 Task: Add Sprouts Two Bite Cinnamon Rolls to the cart.
Action: Mouse pressed left at (24, 75)
Screenshot: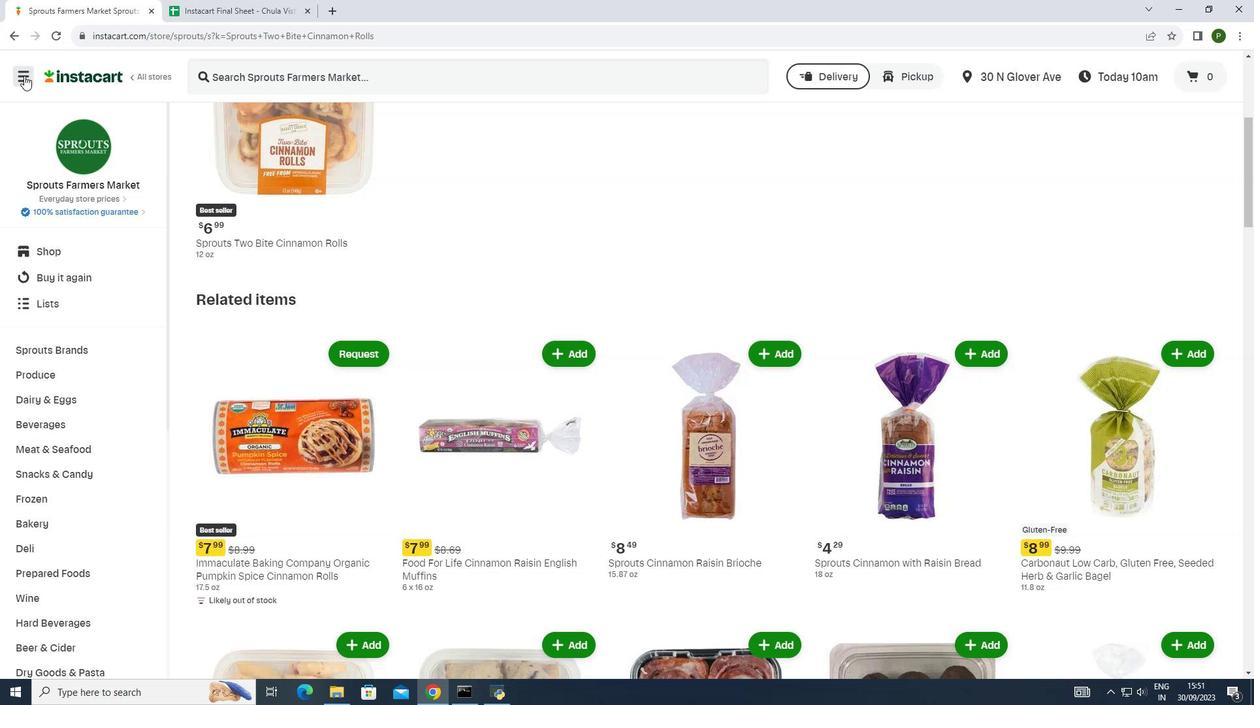 
Action: Mouse moved to (68, 329)
Screenshot: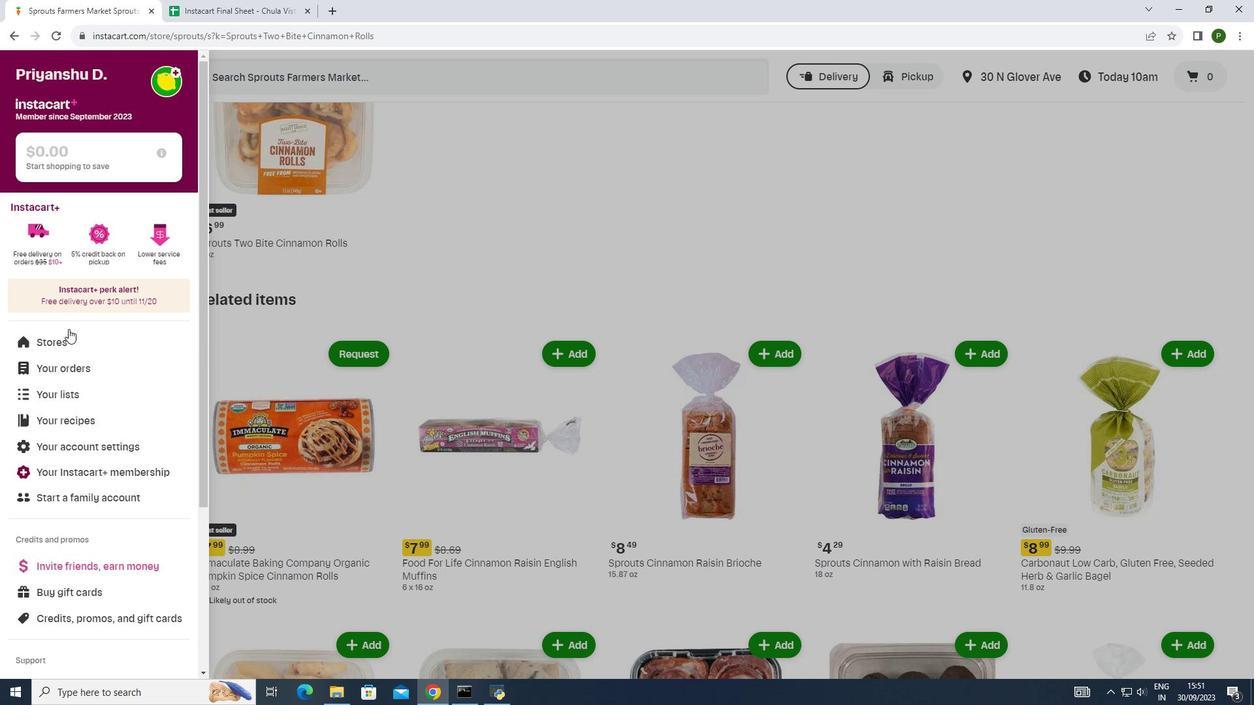 
Action: Mouse pressed left at (68, 329)
Screenshot: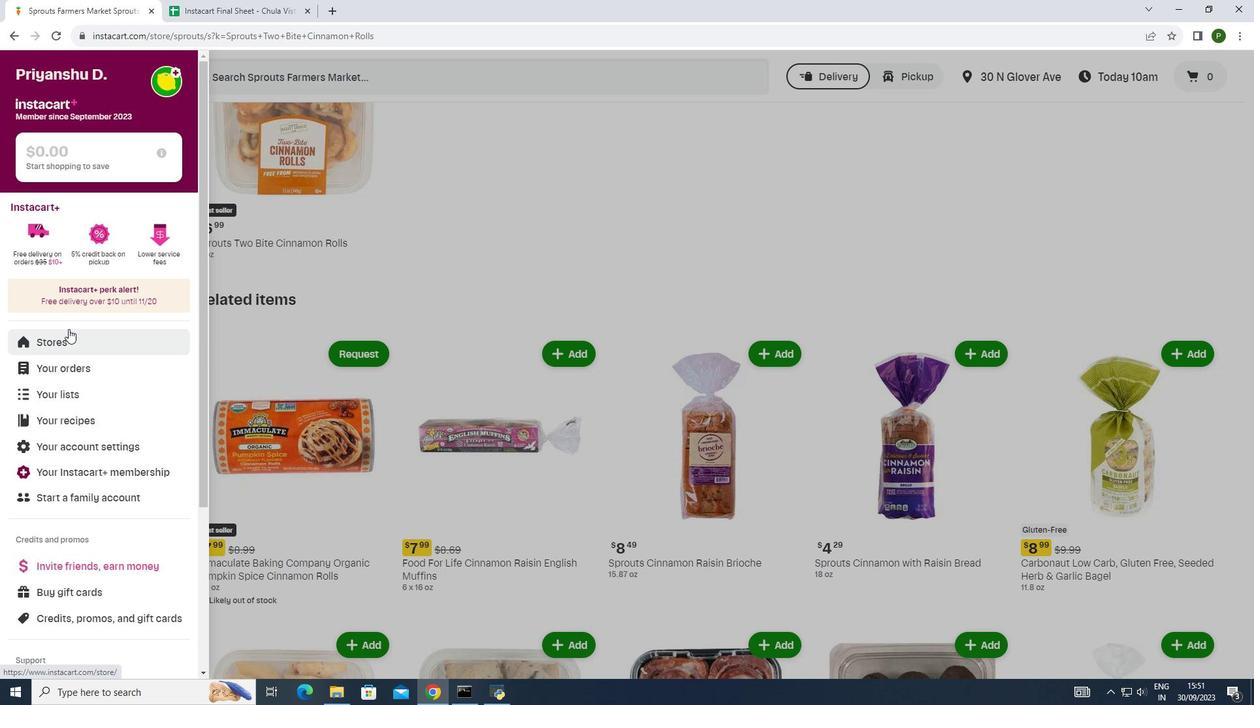 
Action: Mouse moved to (290, 144)
Screenshot: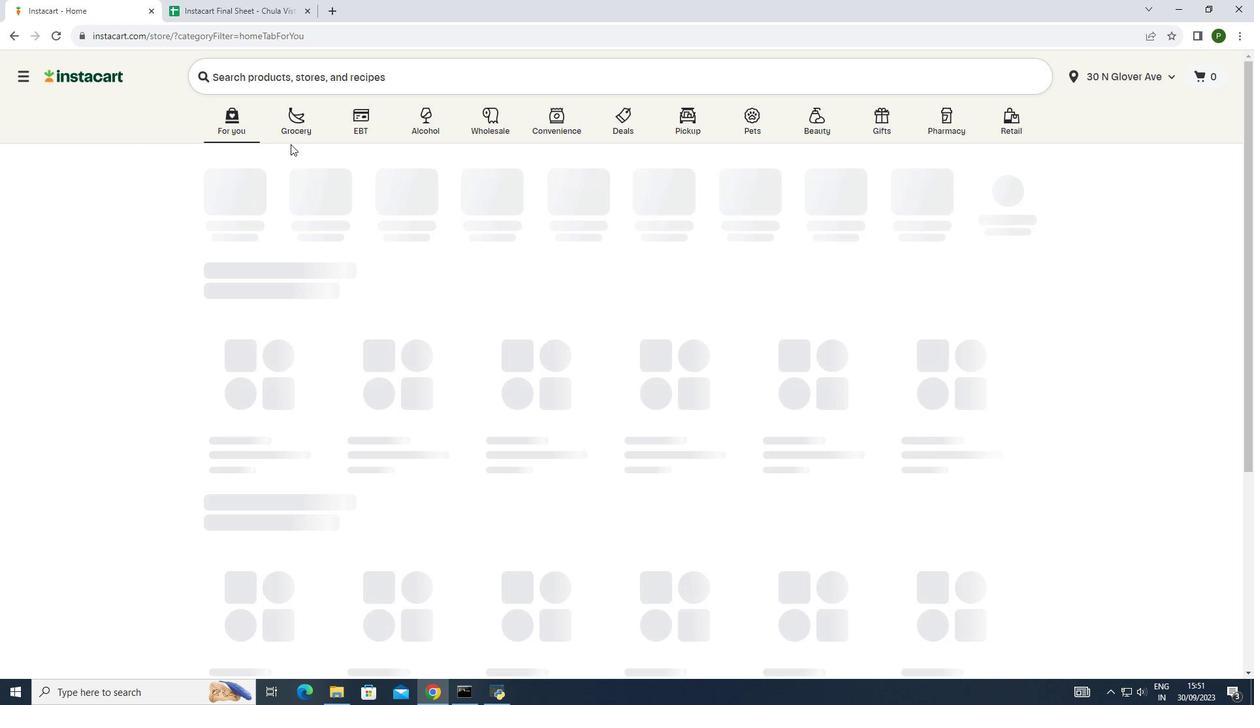 
Action: Mouse pressed left at (290, 144)
Screenshot: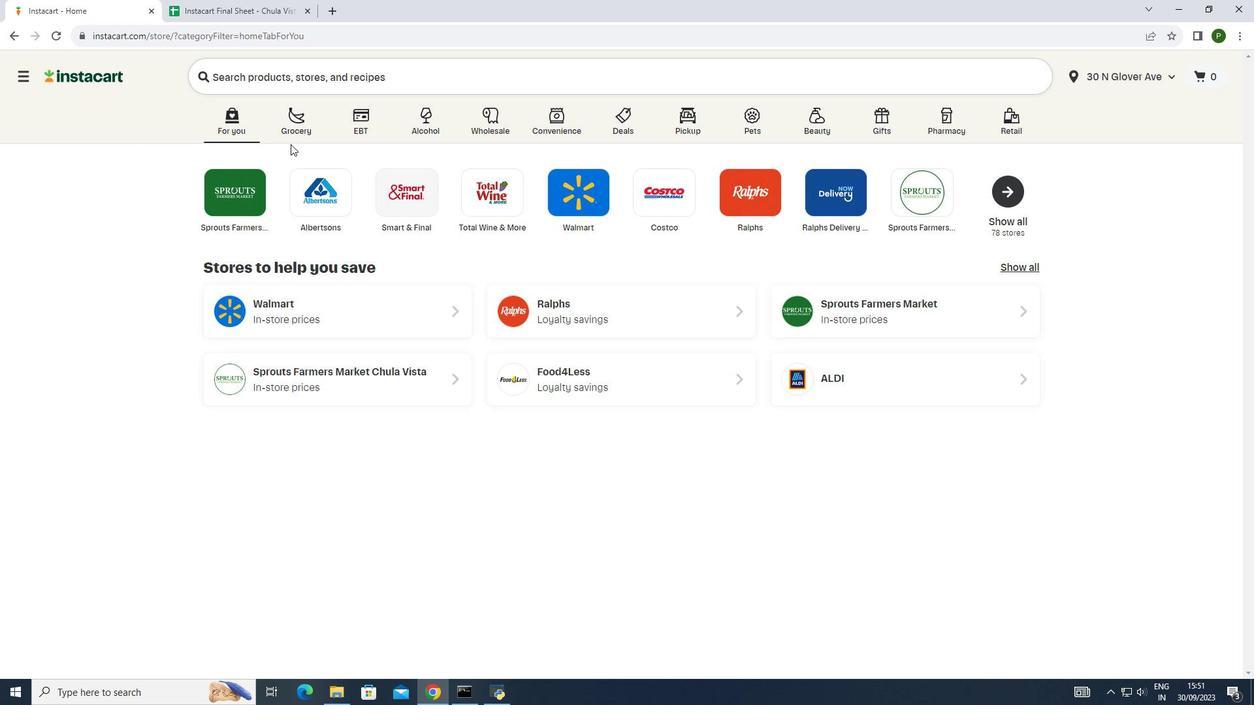 
Action: Mouse moved to (291, 138)
Screenshot: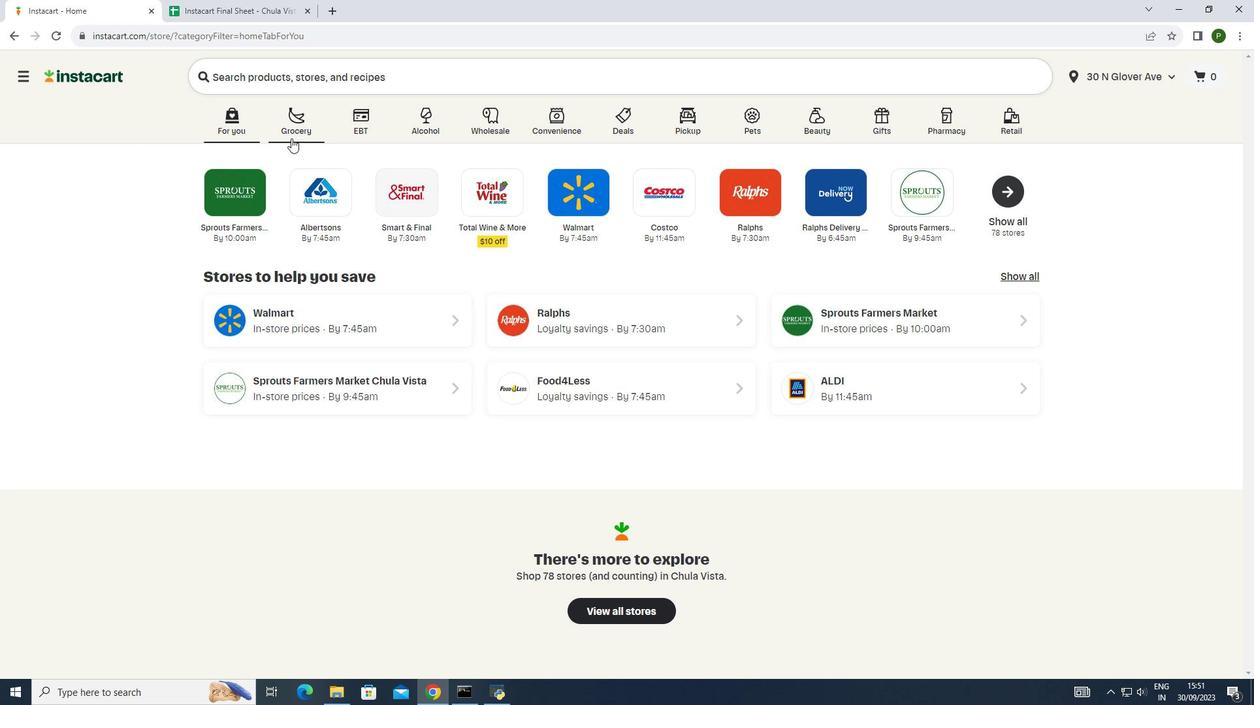 
Action: Mouse pressed left at (291, 138)
Screenshot: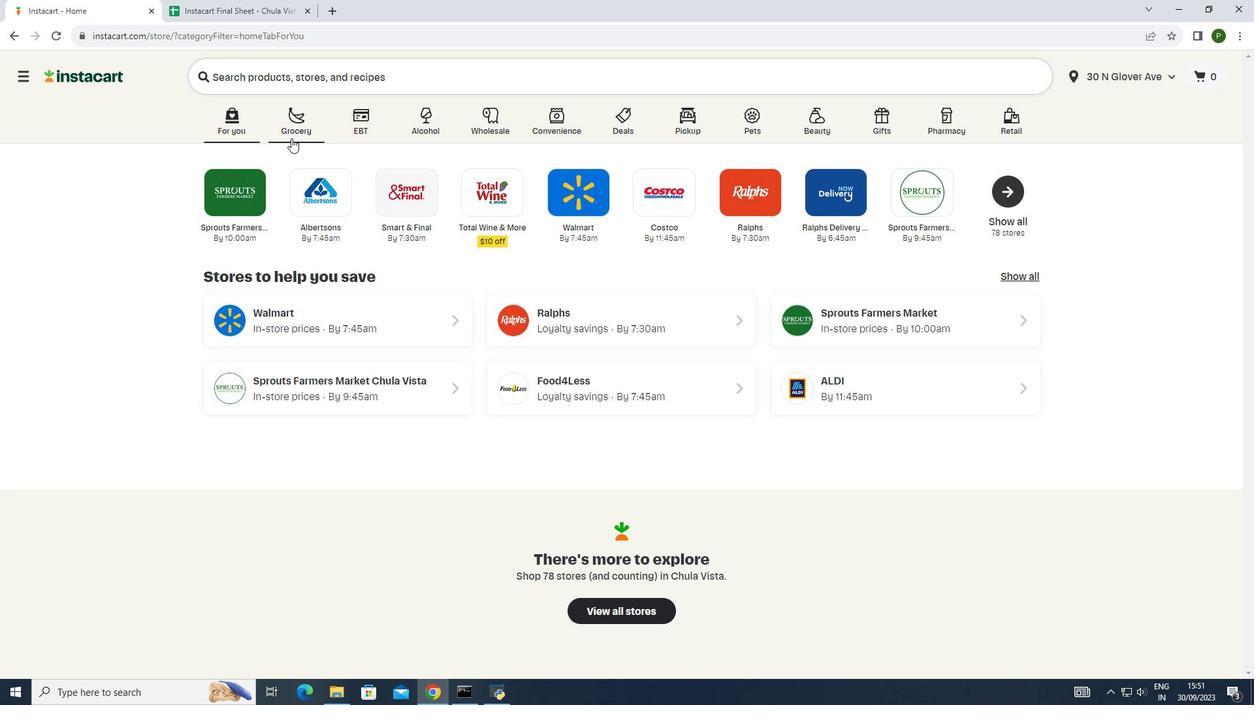 
Action: Mouse moved to (659, 198)
Screenshot: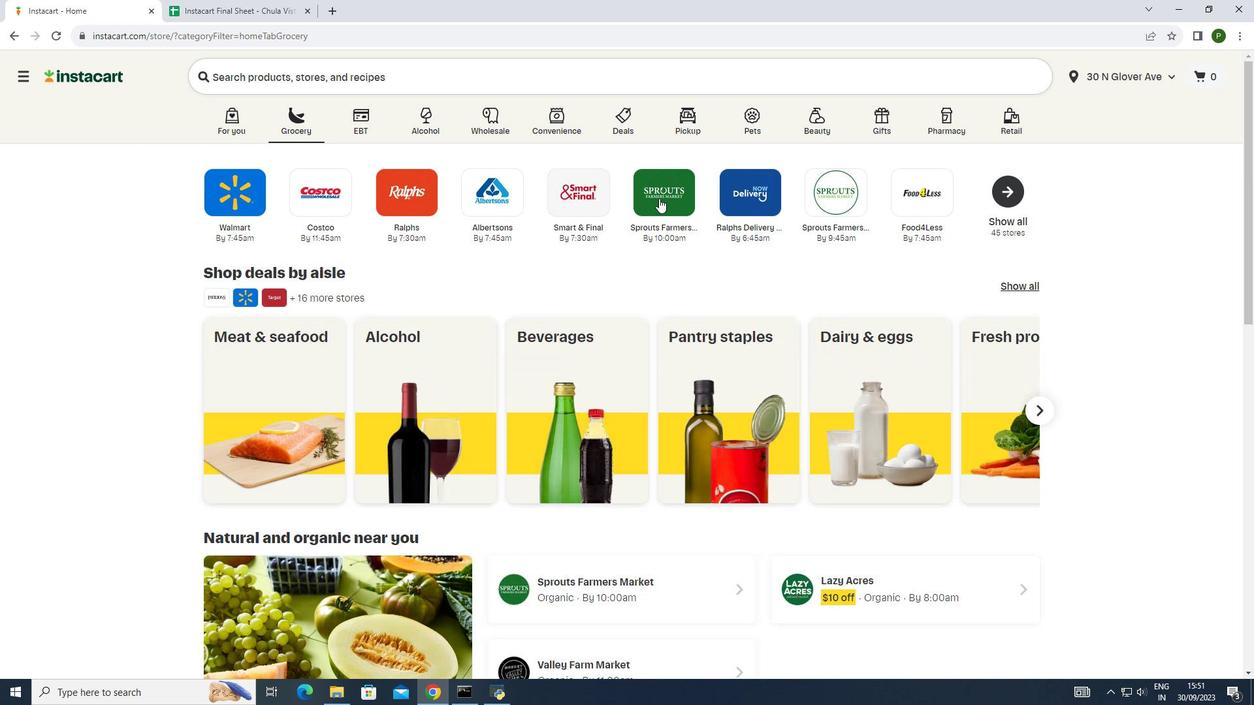 
Action: Mouse pressed left at (659, 198)
Screenshot: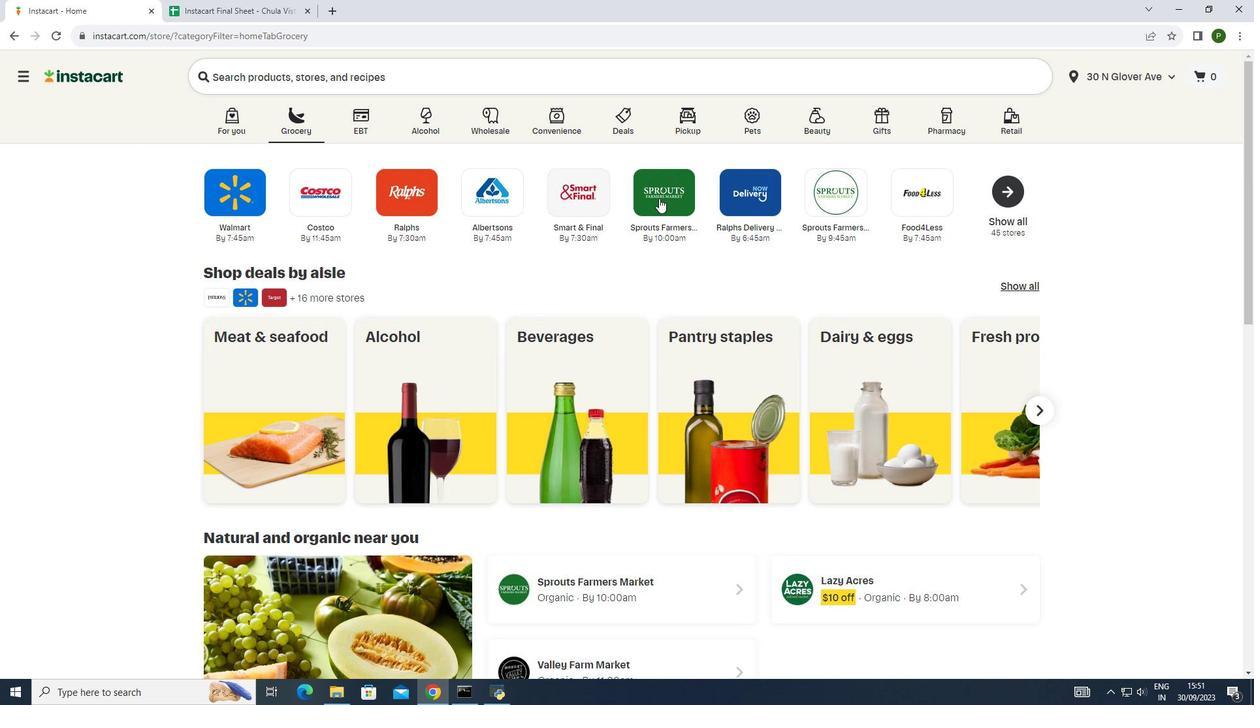 
Action: Mouse moved to (36, 350)
Screenshot: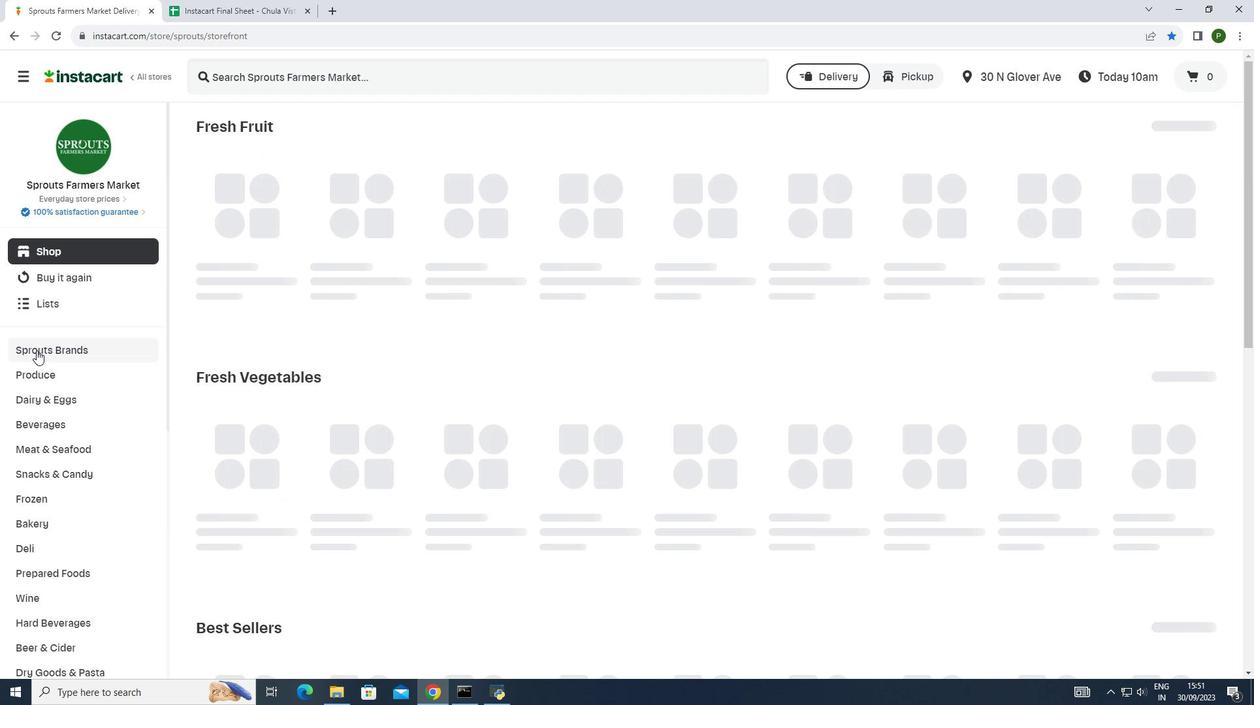 
Action: Mouse pressed left at (36, 350)
Screenshot: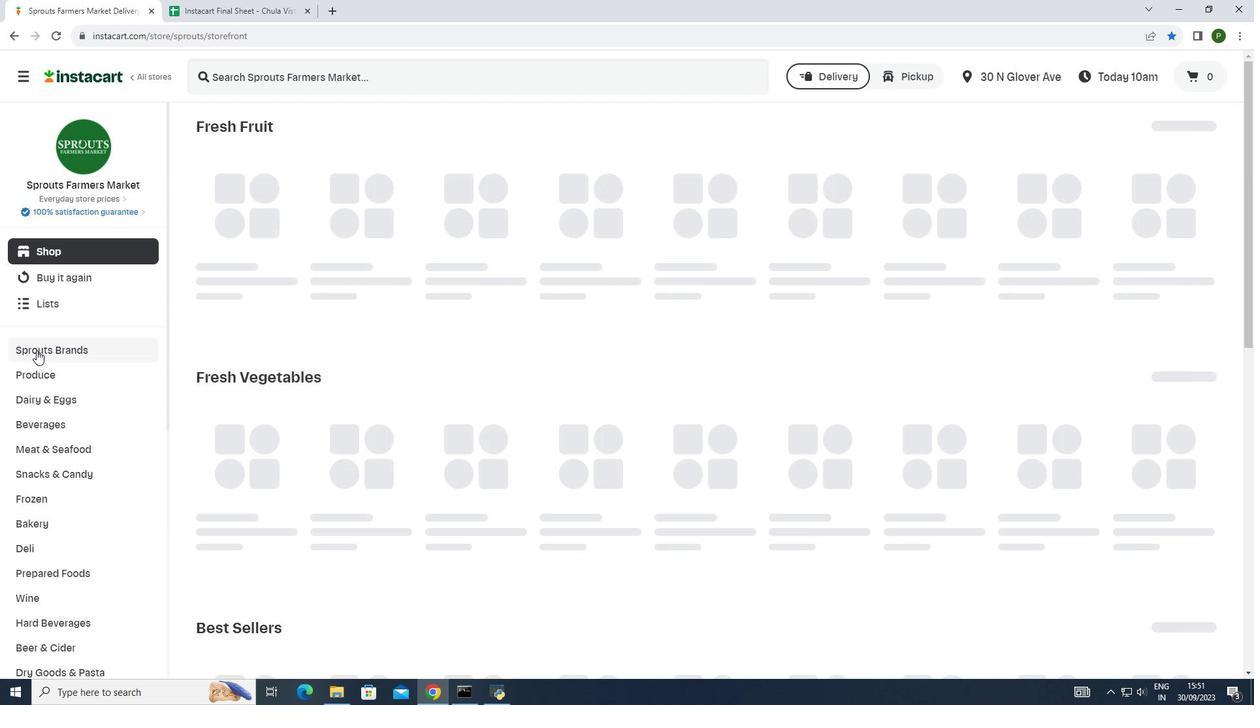 
Action: Mouse moved to (51, 376)
Screenshot: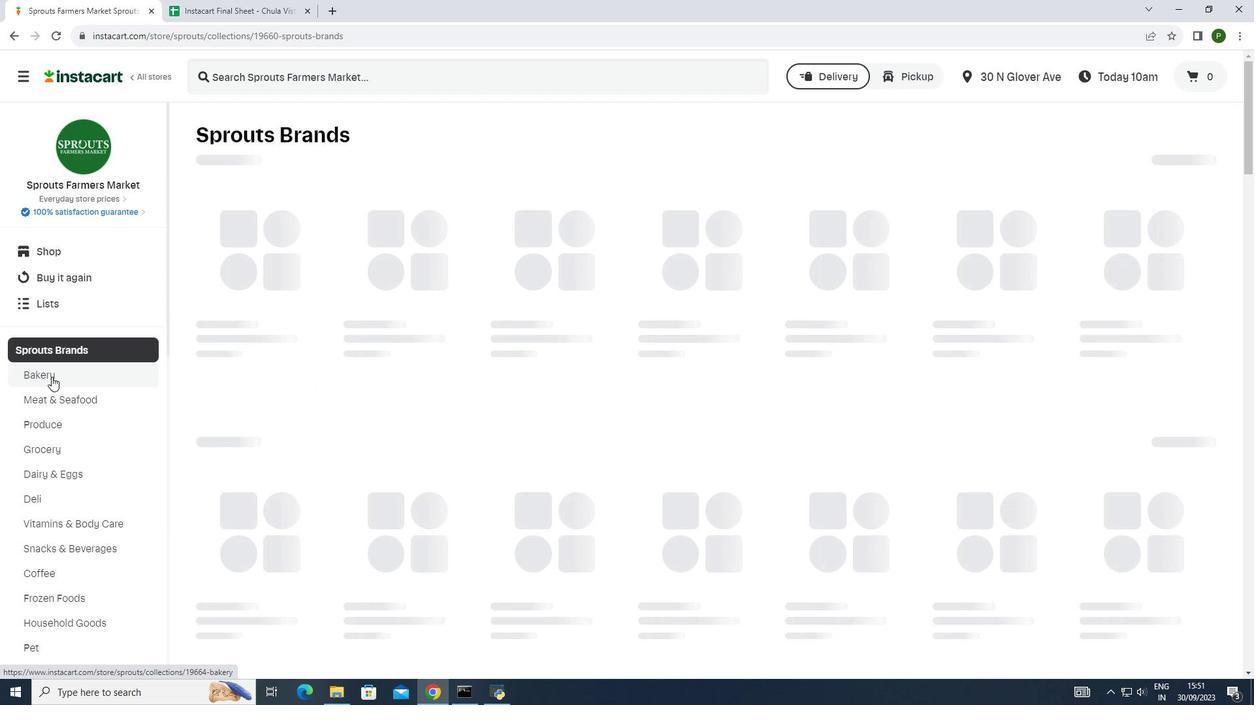 
Action: Mouse pressed left at (51, 376)
Screenshot: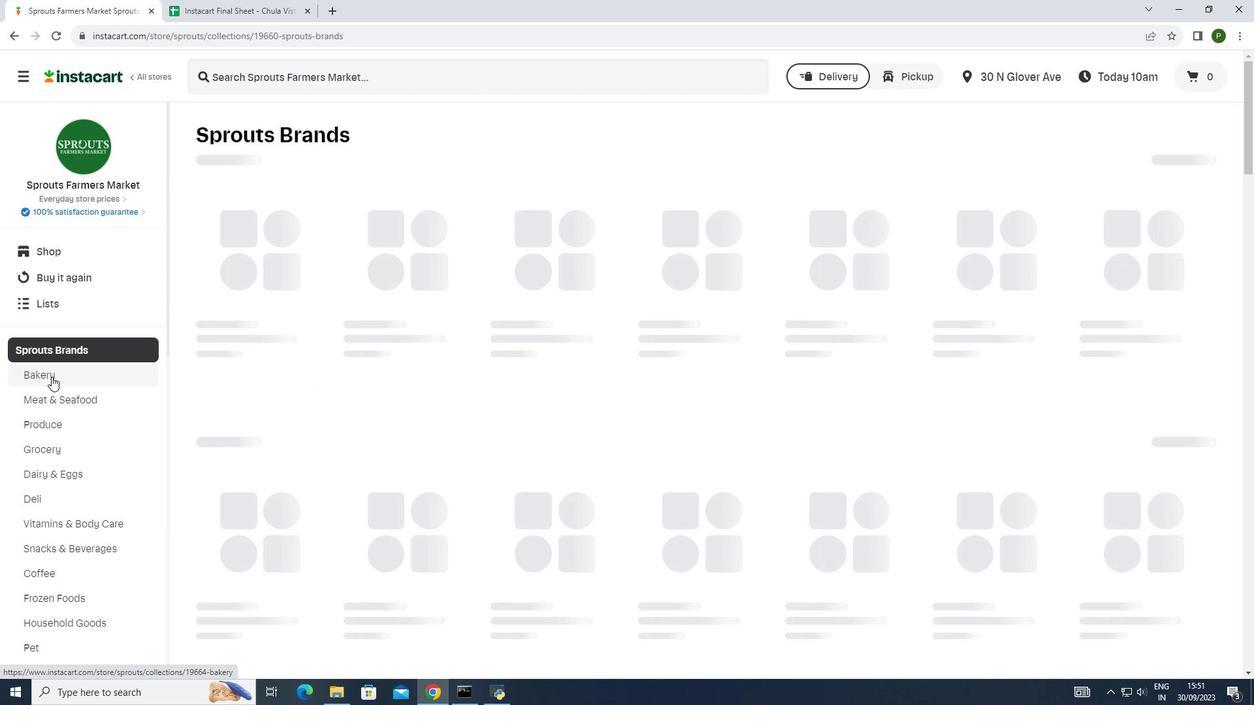 
Action: Mouse moved to (284, 276)
Screenshot: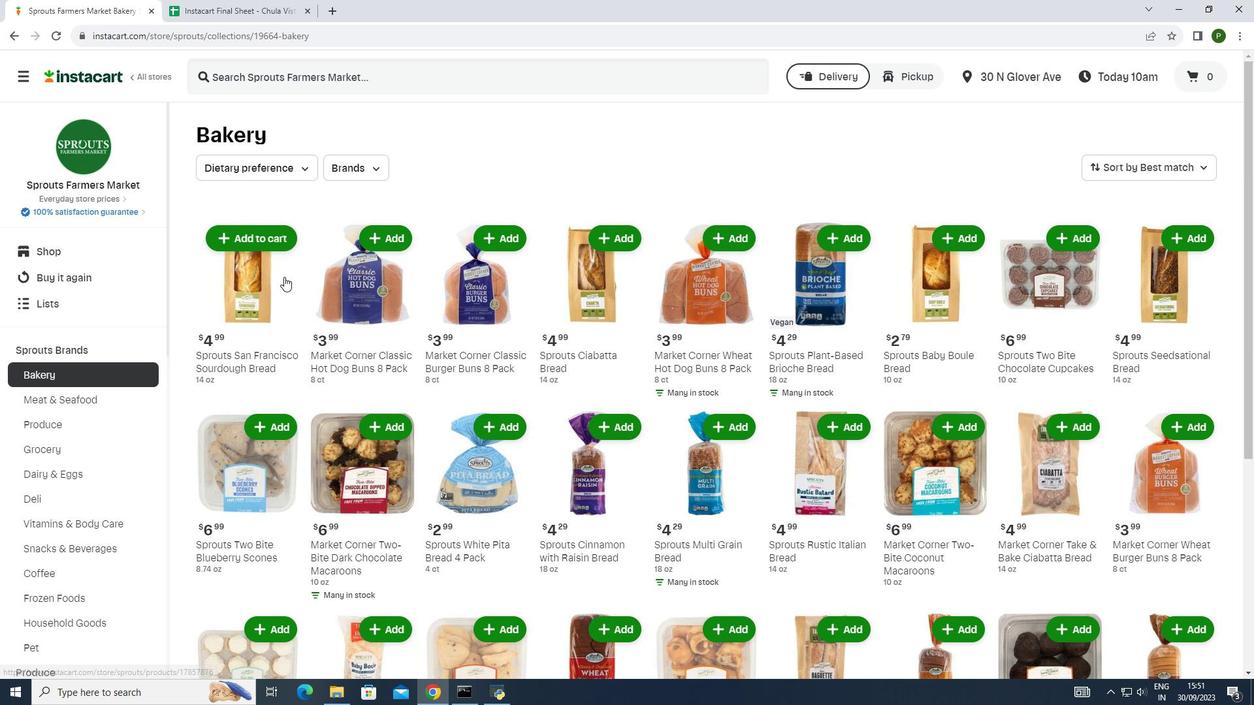 
Action: Mouse scrolled (284, 276) with delta (0, 0)
Screenshot: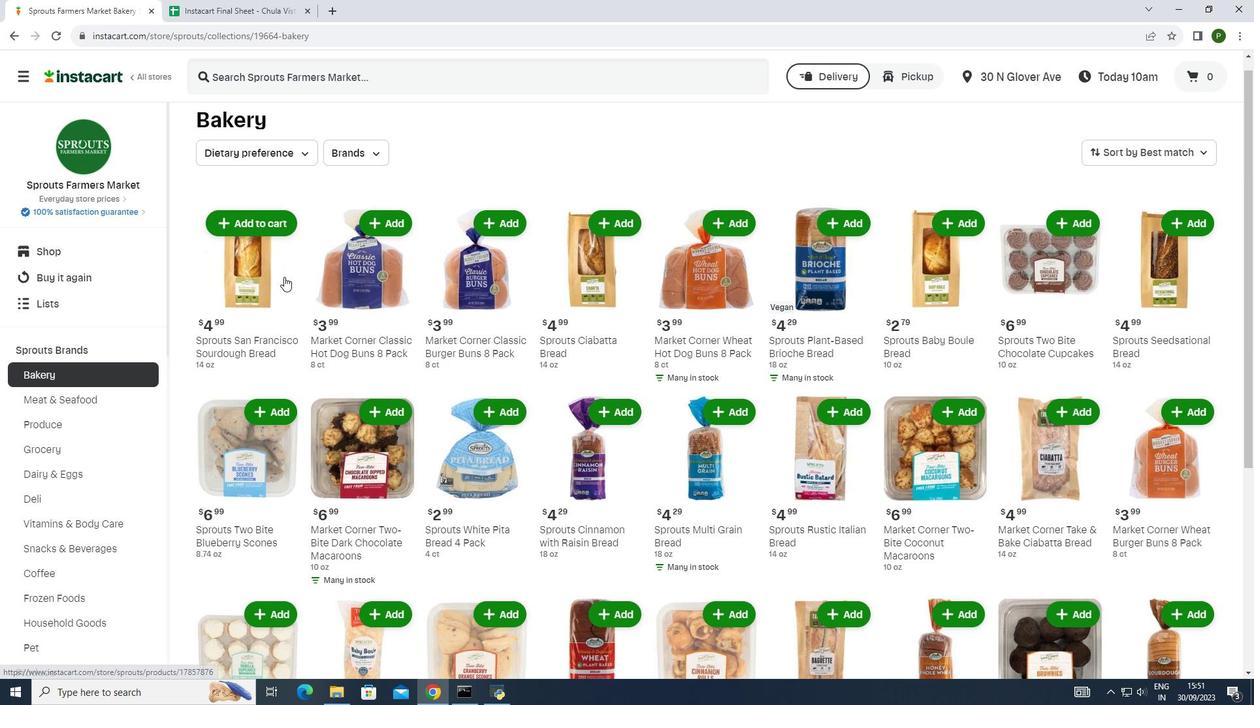 
Action: Mouse moved to (291, 333)
Screenshot: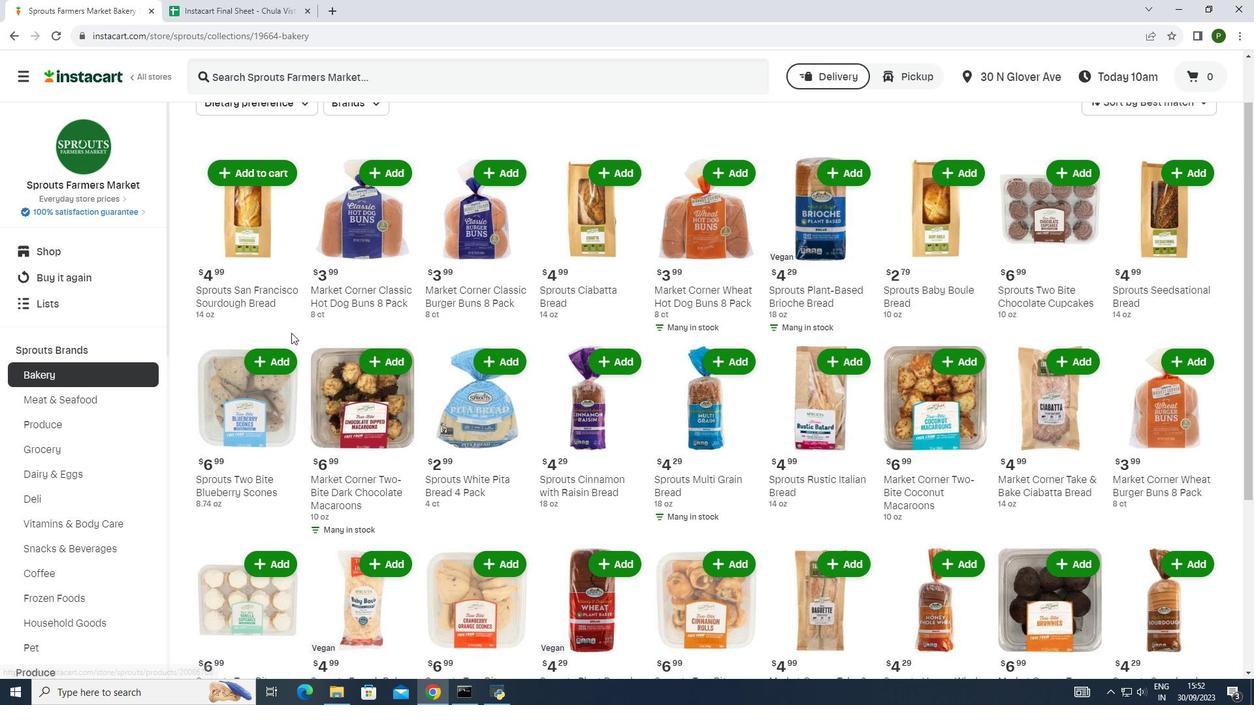 
Action: Mouse scrolled (291, 332) with delta (0, 0)
Screenshot: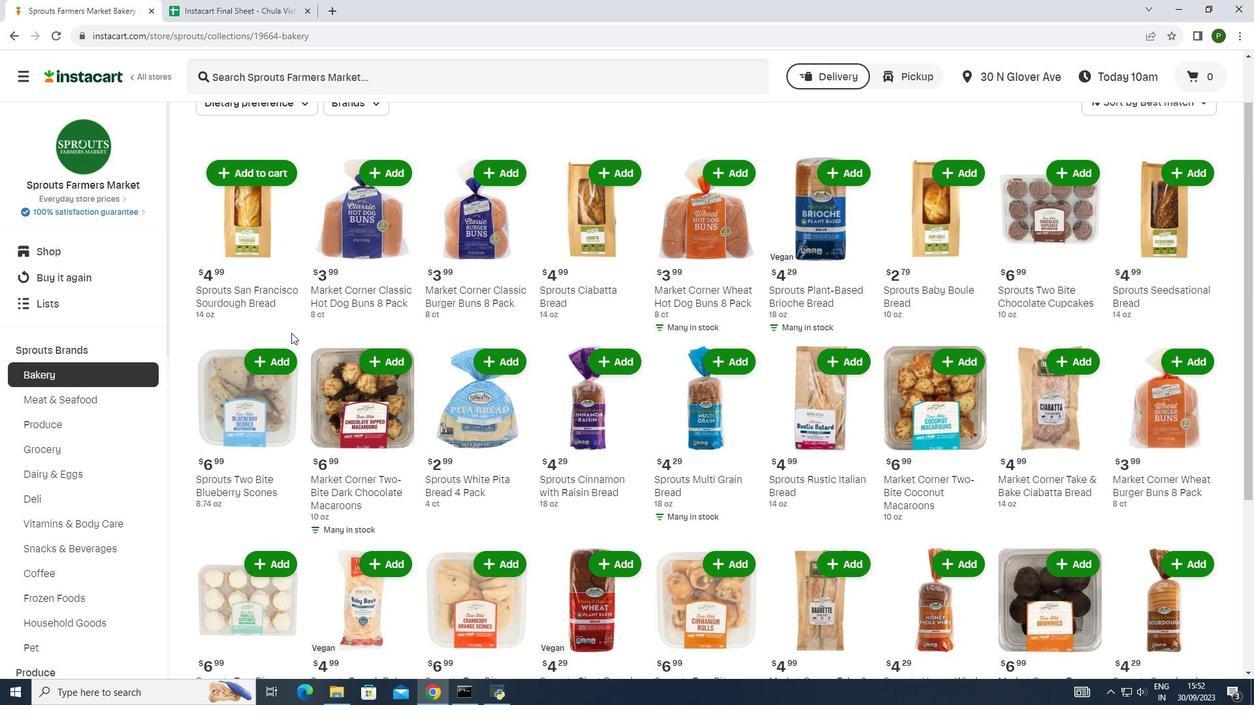 
Action: Mouse moved to (322, 355)
Screenshot: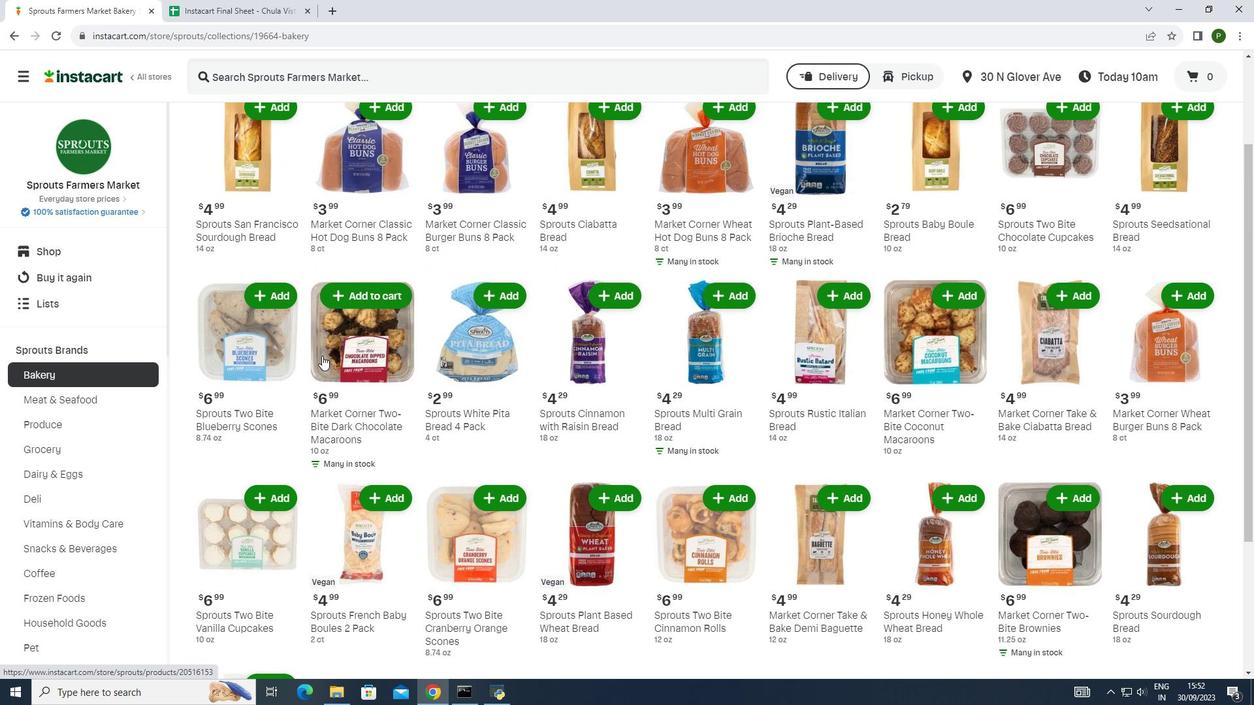 
Action: Mouse scrolled (322, 355) with delta (0, 0)
Screenshot: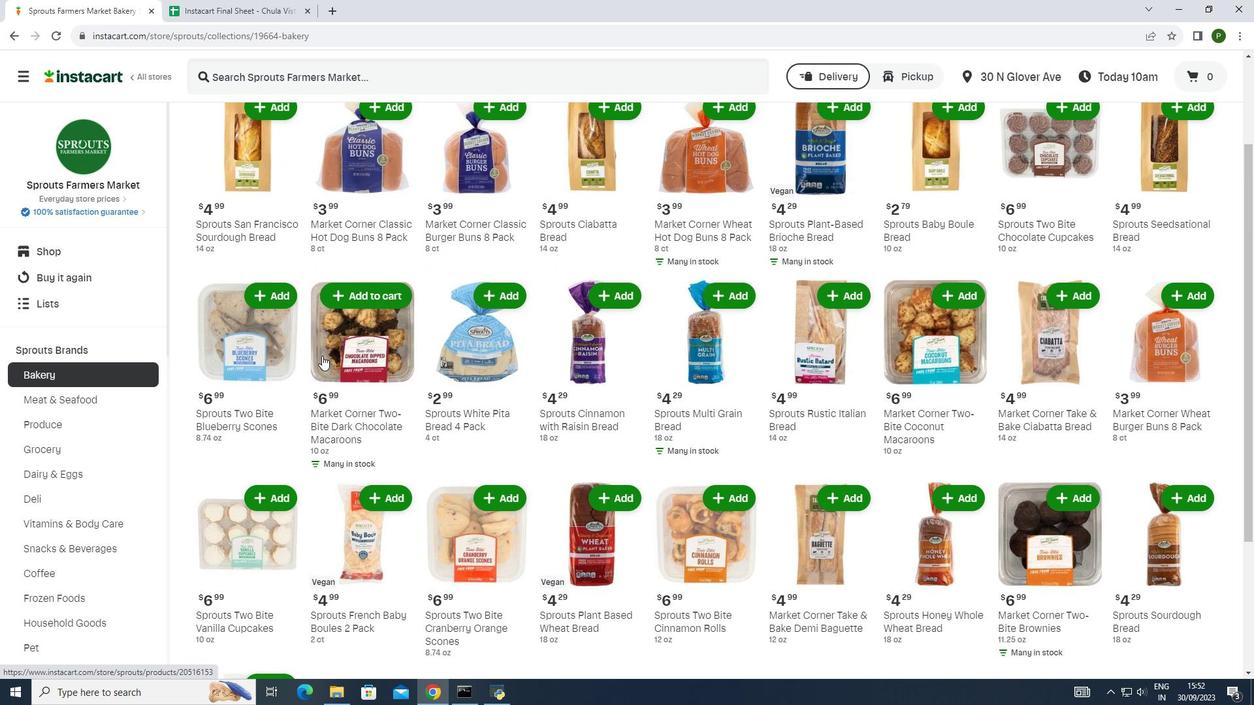 
Action: Mouse moved to (718, 429)
Screenshot: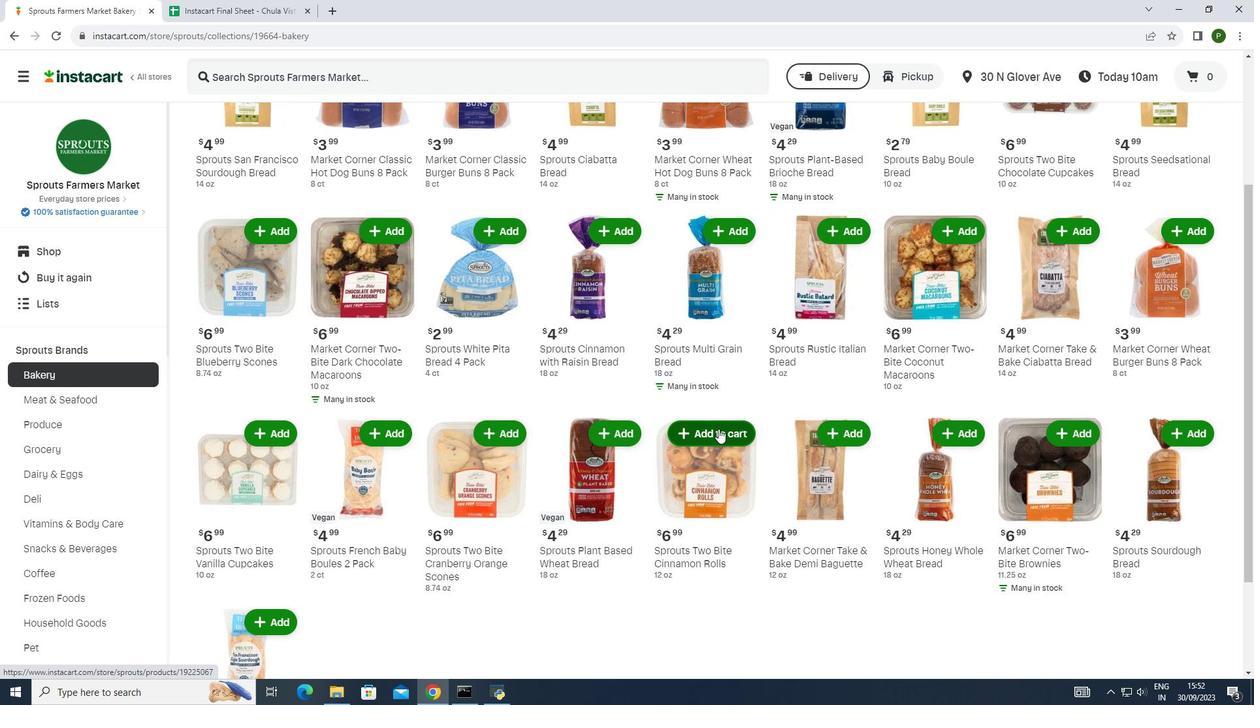 
Action: Mouse pressed left at (718, 429)
Screenshot: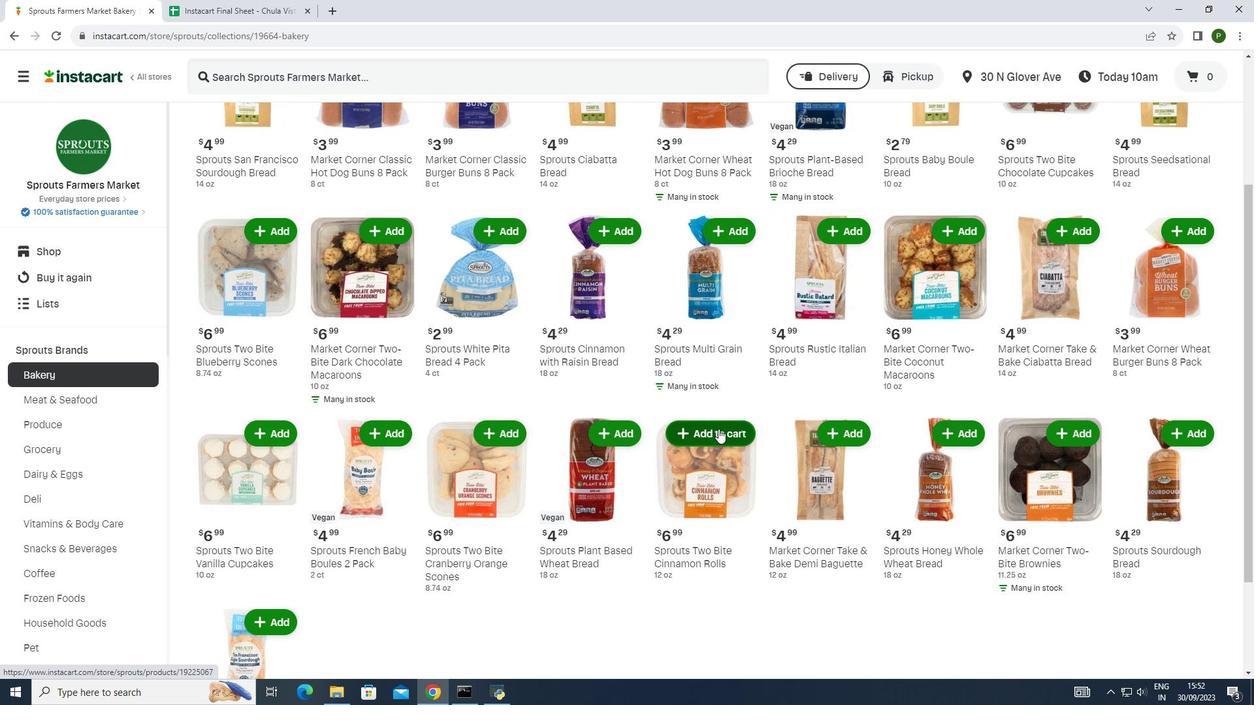 
Action: Mouse moved to (719, 427)
Screenshot: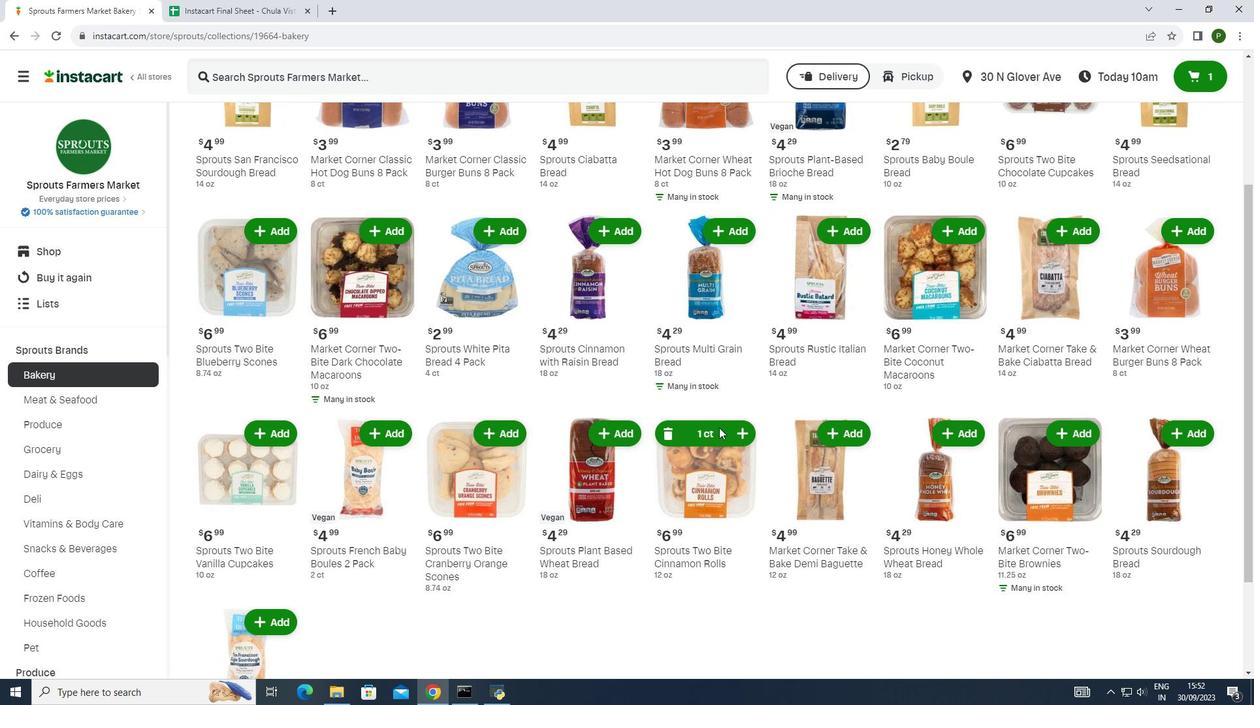 
